 Task: Add a condition where "Priority Less than High" in unsolved tickets in your groups.
Action: Mouse moved to (159, 525)
Screenshot: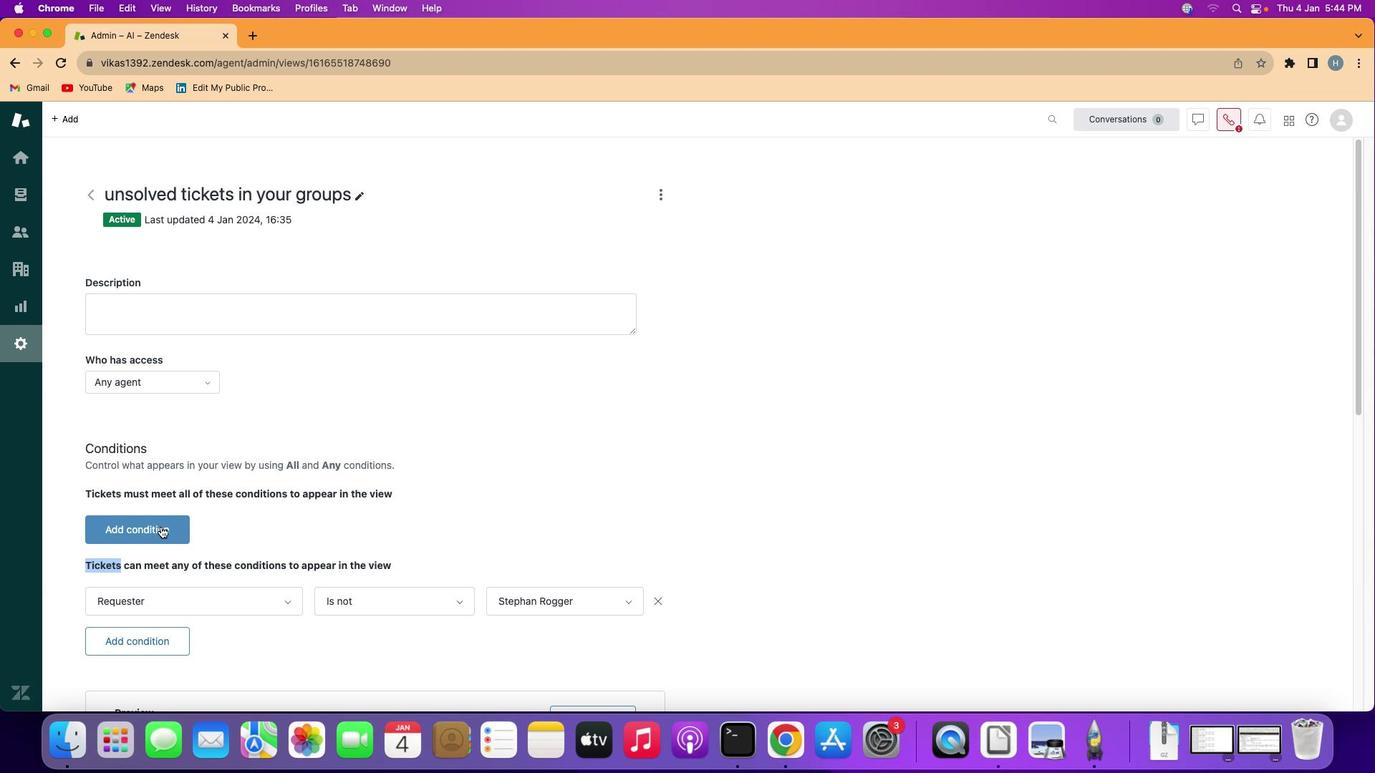
Action: Mouse pressed left at (159, 525)
Screenshot: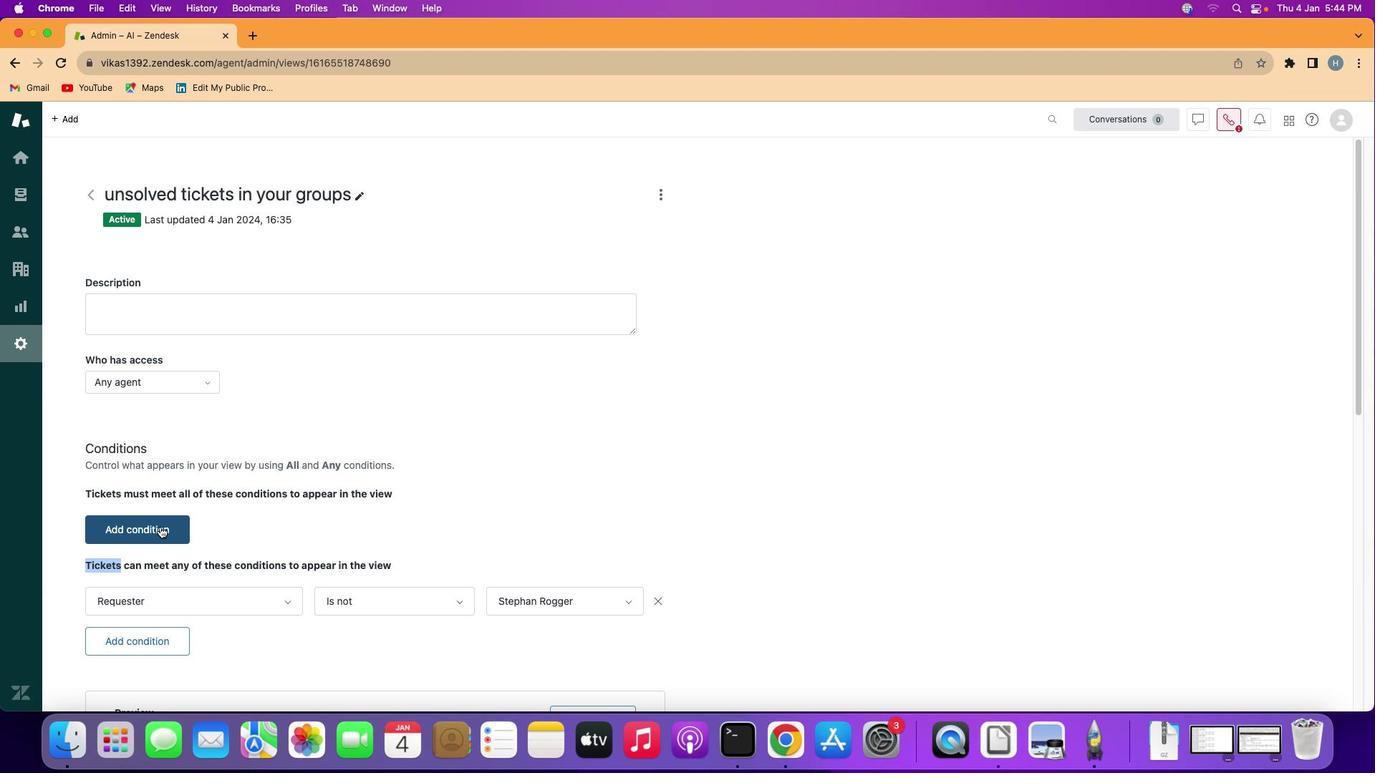 
Action: Mouse moved to (172, 525)
Screenshot: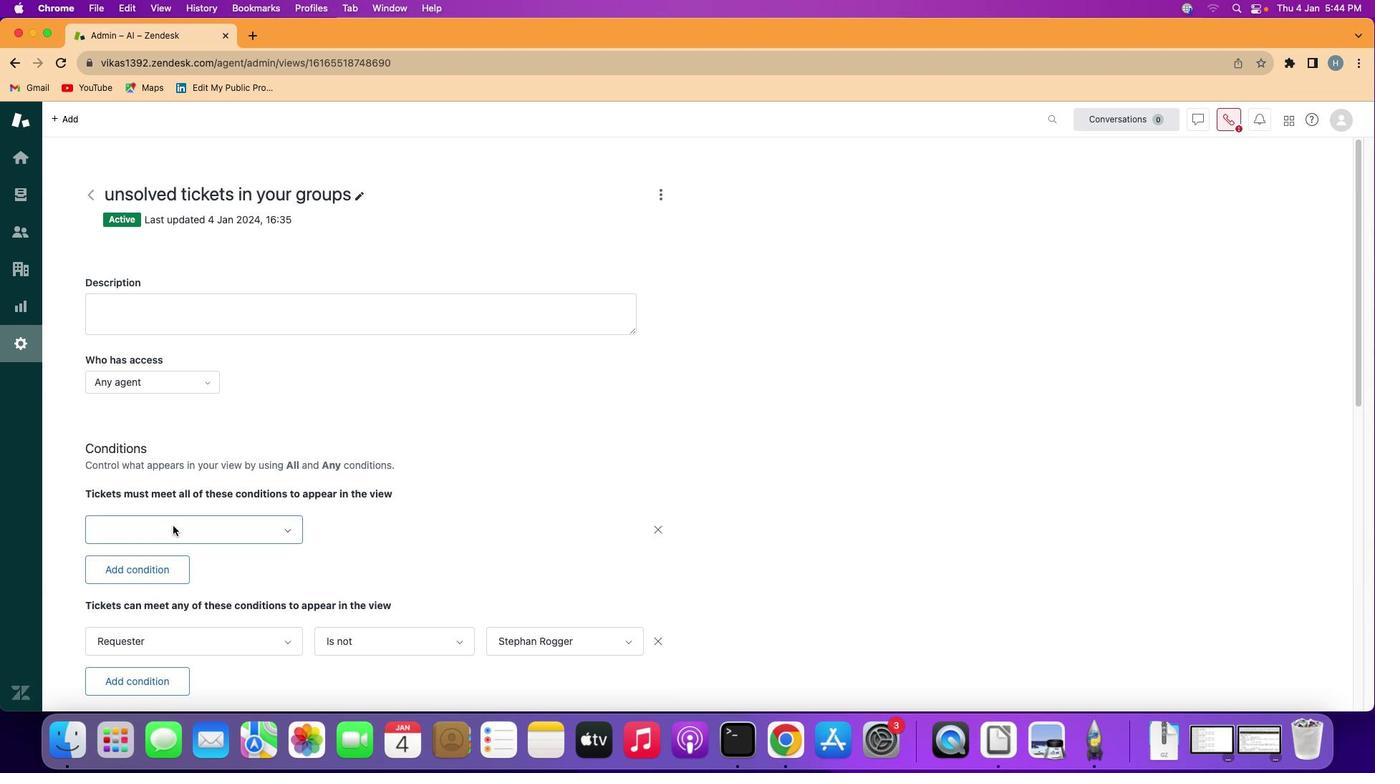 
Action: Mouse pressed left at (172, 525)
Screenshot: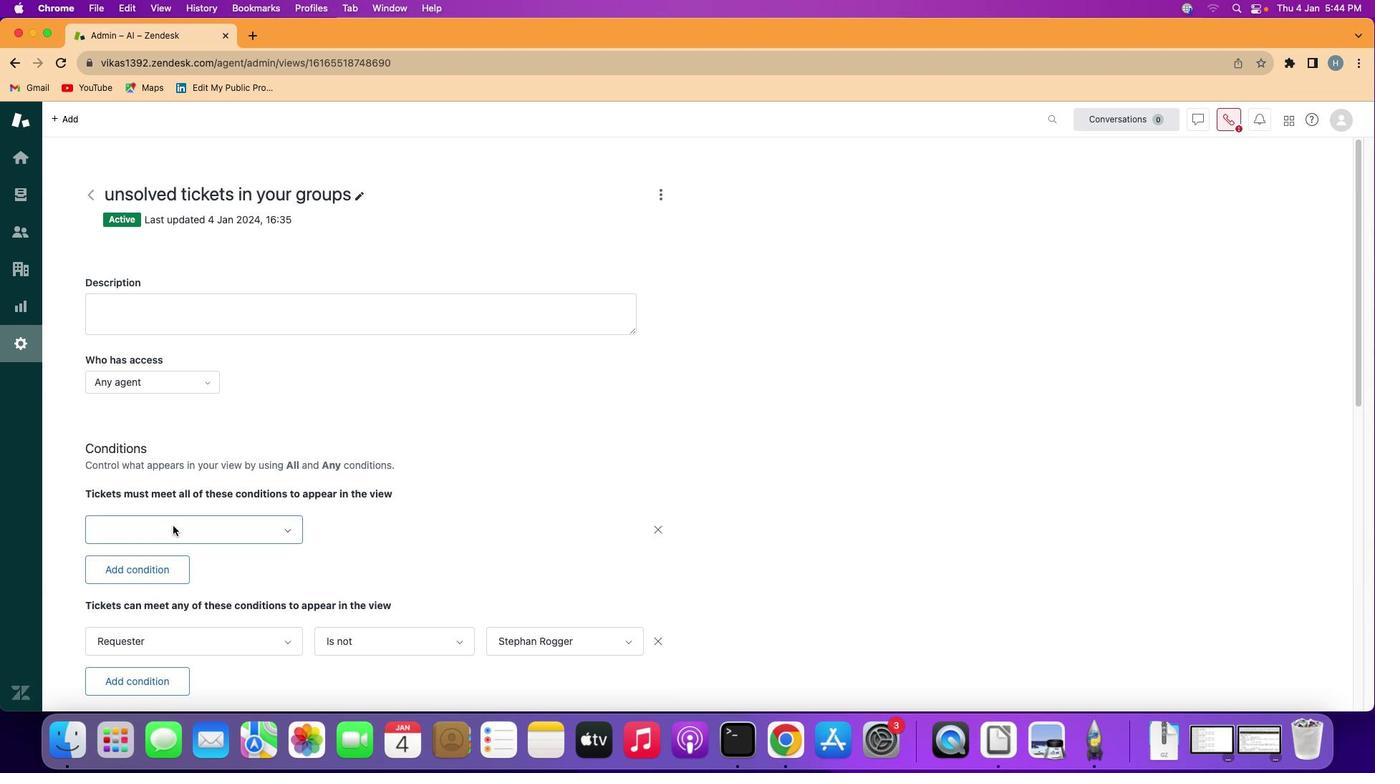 
Action: Mouse moved to (212, 398)
Screenshot: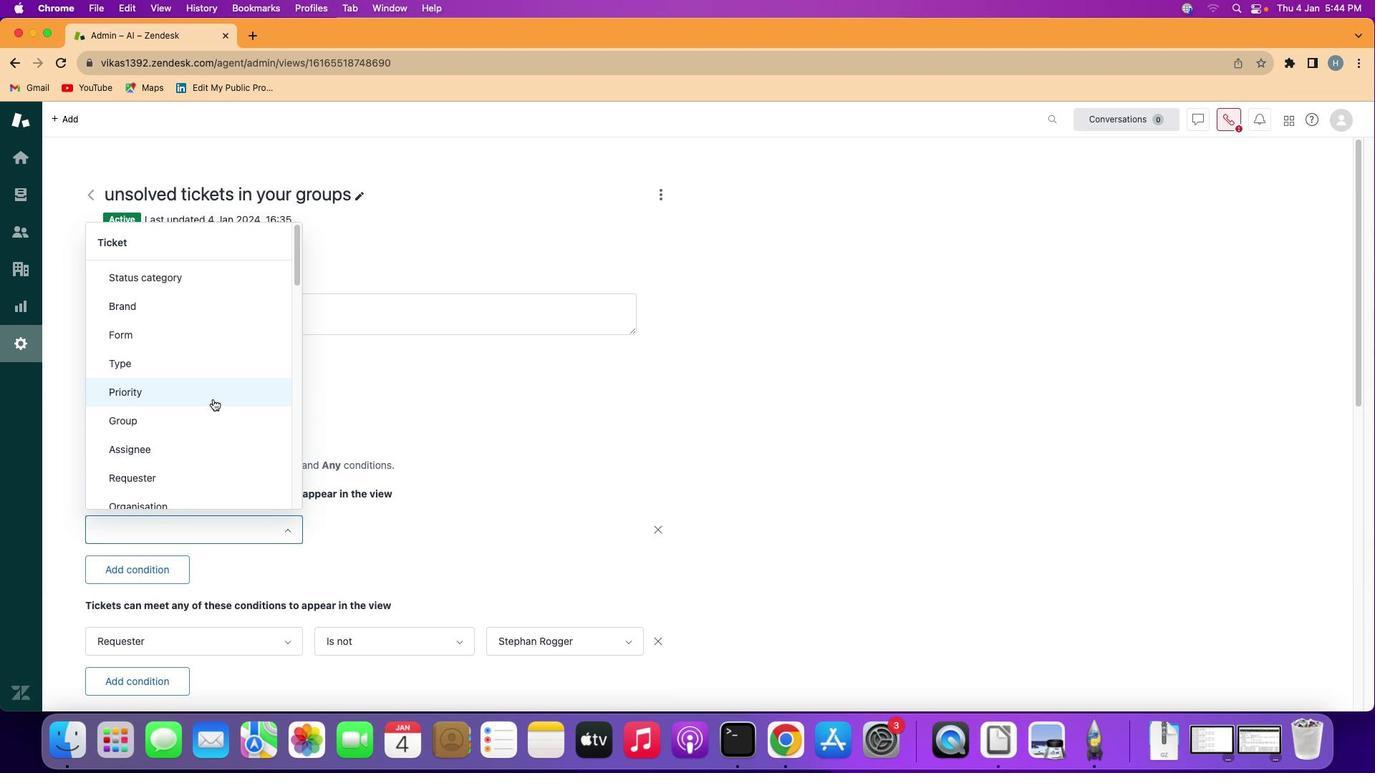 
Action: Mouse pressed left at (212, 398)
Screenshot: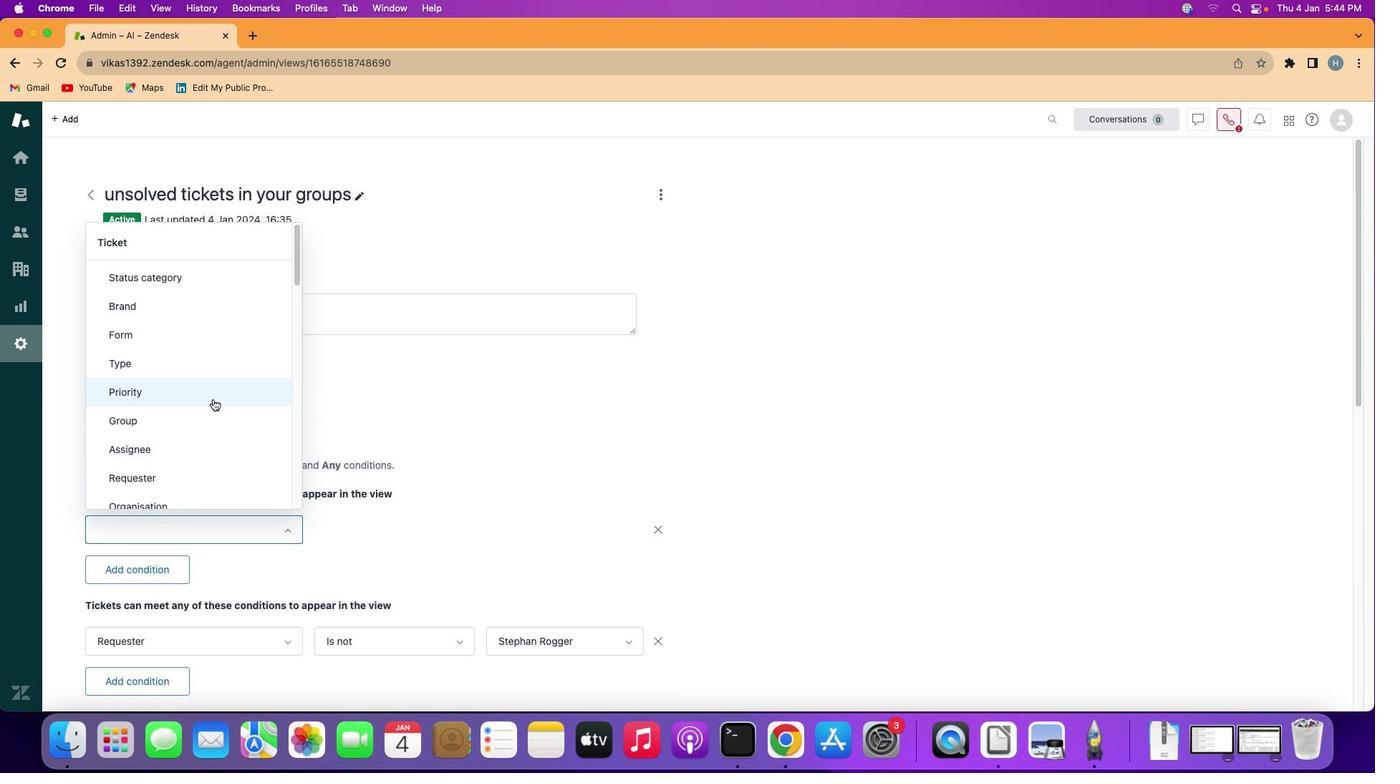
Action: Mouse moved to (387, 529)
Screenshot: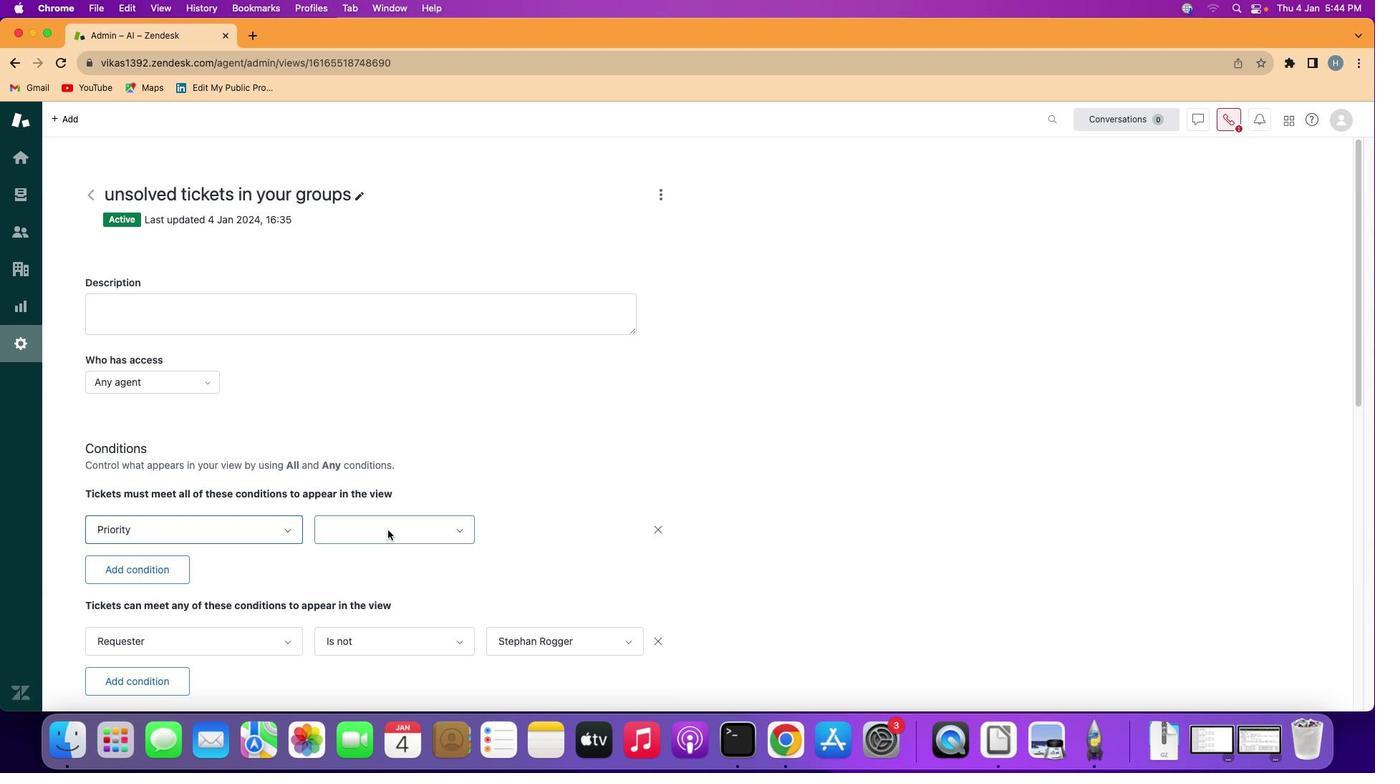 
Action: Mouse pressed left at (387, 529)
Screenshot: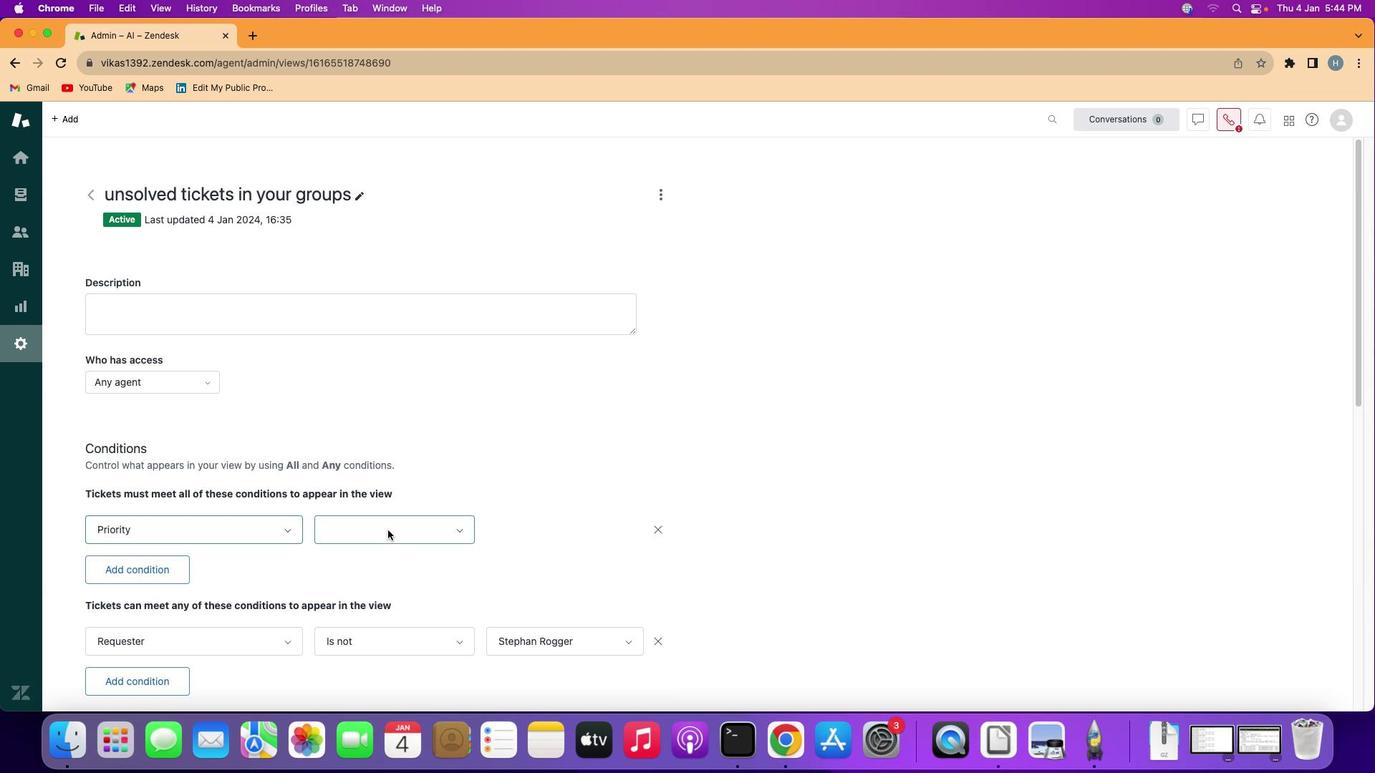 
Action: Mouse moved to (391, 621)
Screenshot: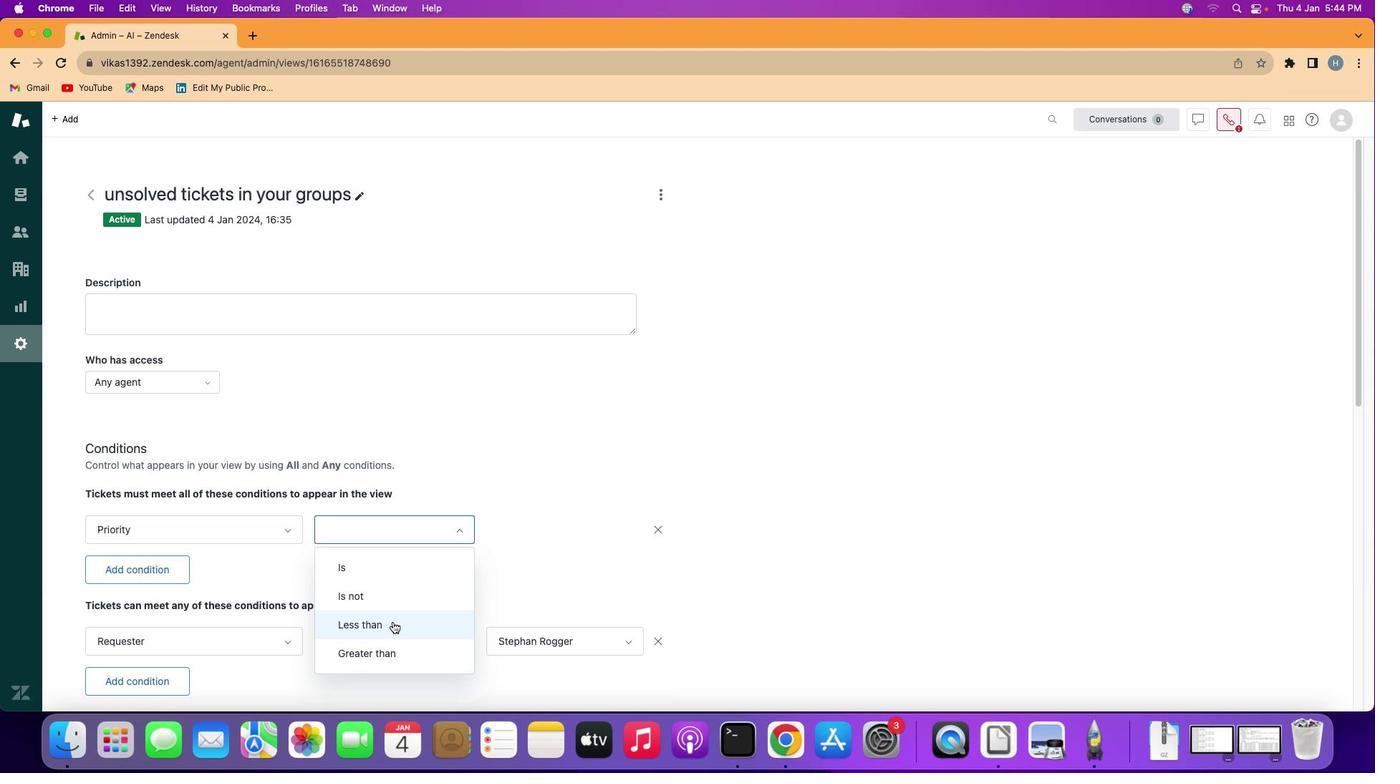 
Action: Mouse pressed left at (391, 621)
Screenshot: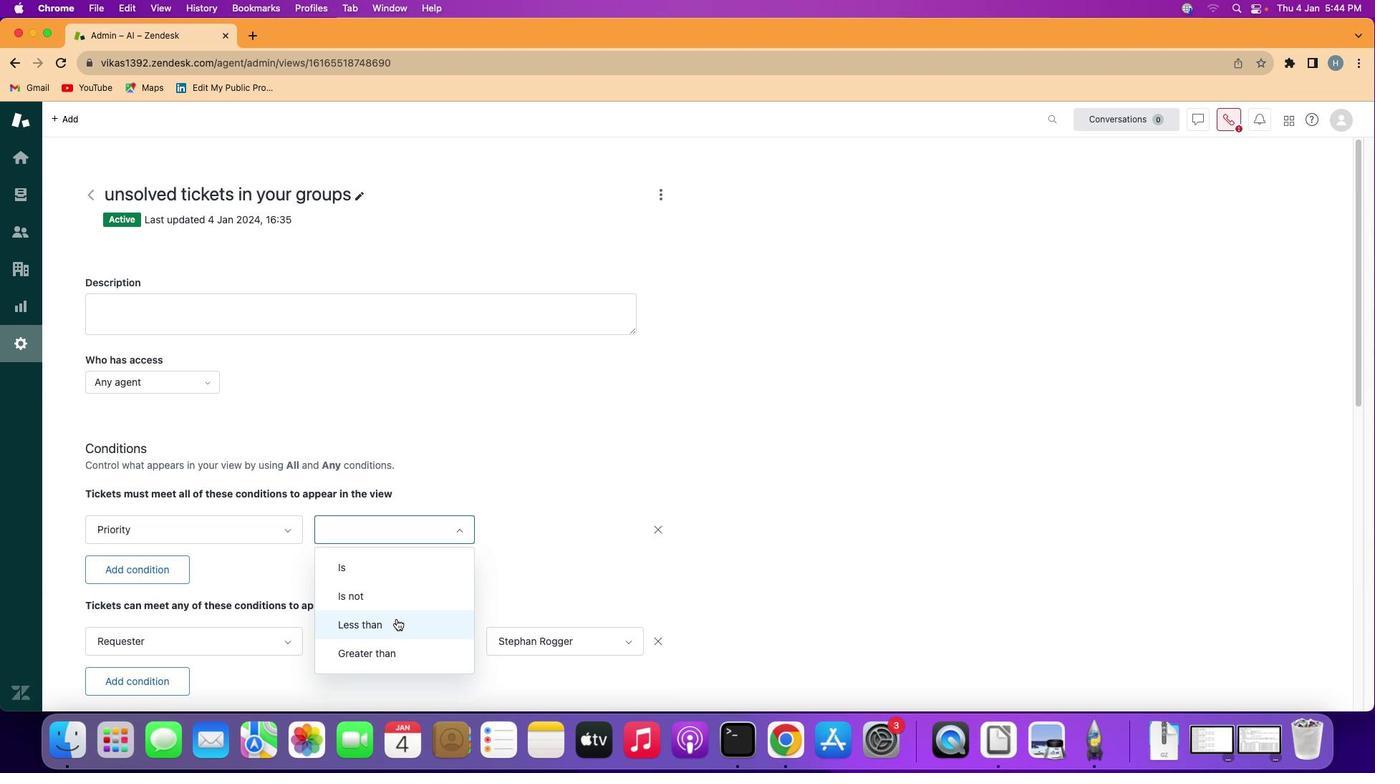 
Action: Mouse moved to (588, 530)
Screenshot: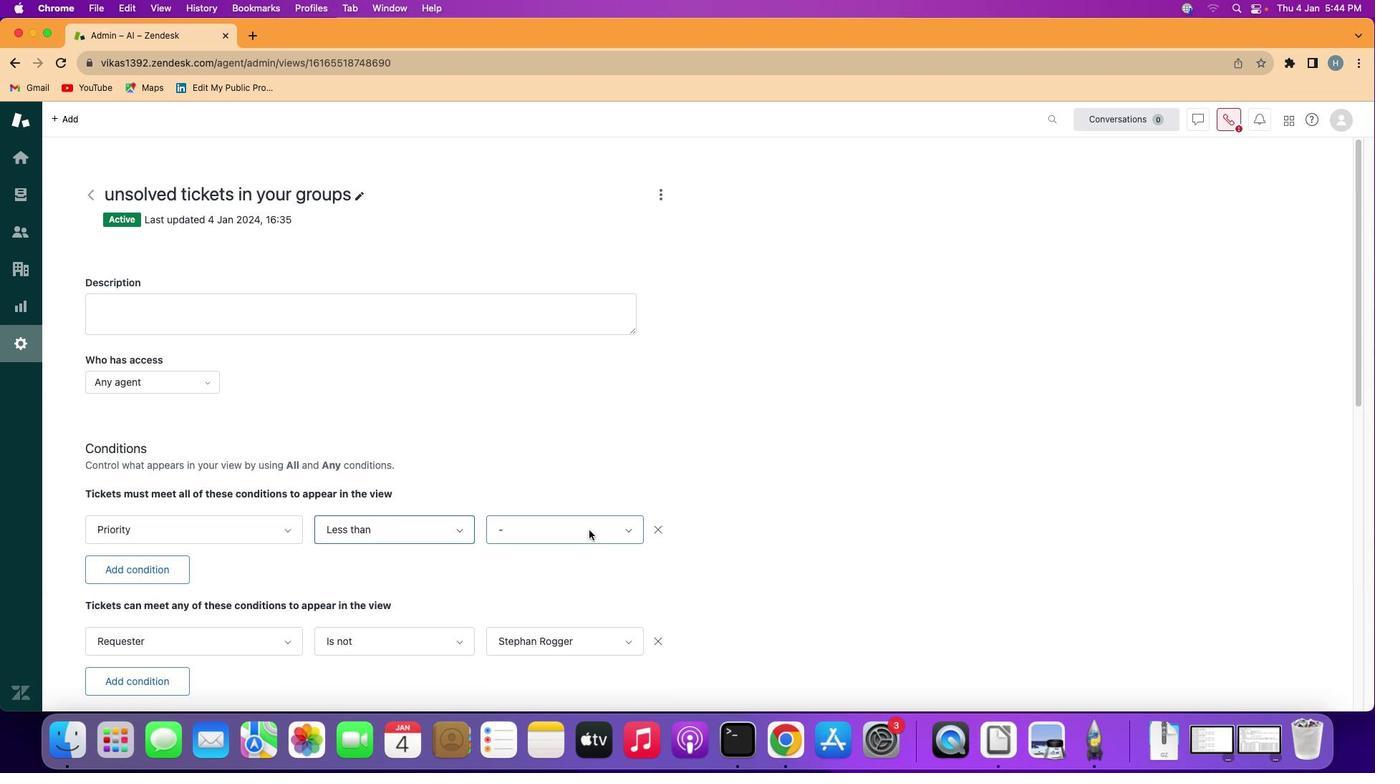 
Action: Mouse pressed left at (588, 530)
Screenshot: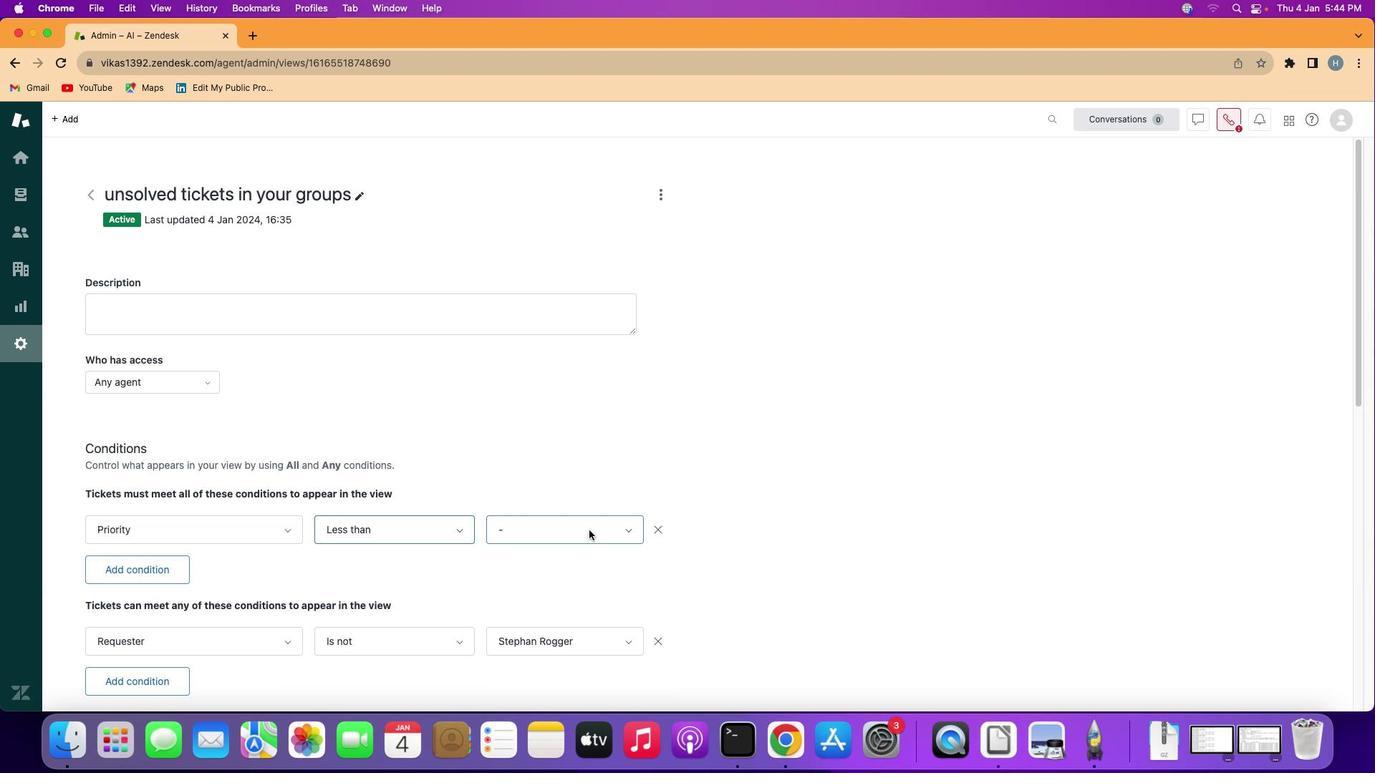 
Action: Mouse moved to (576, 649)
Screenshot: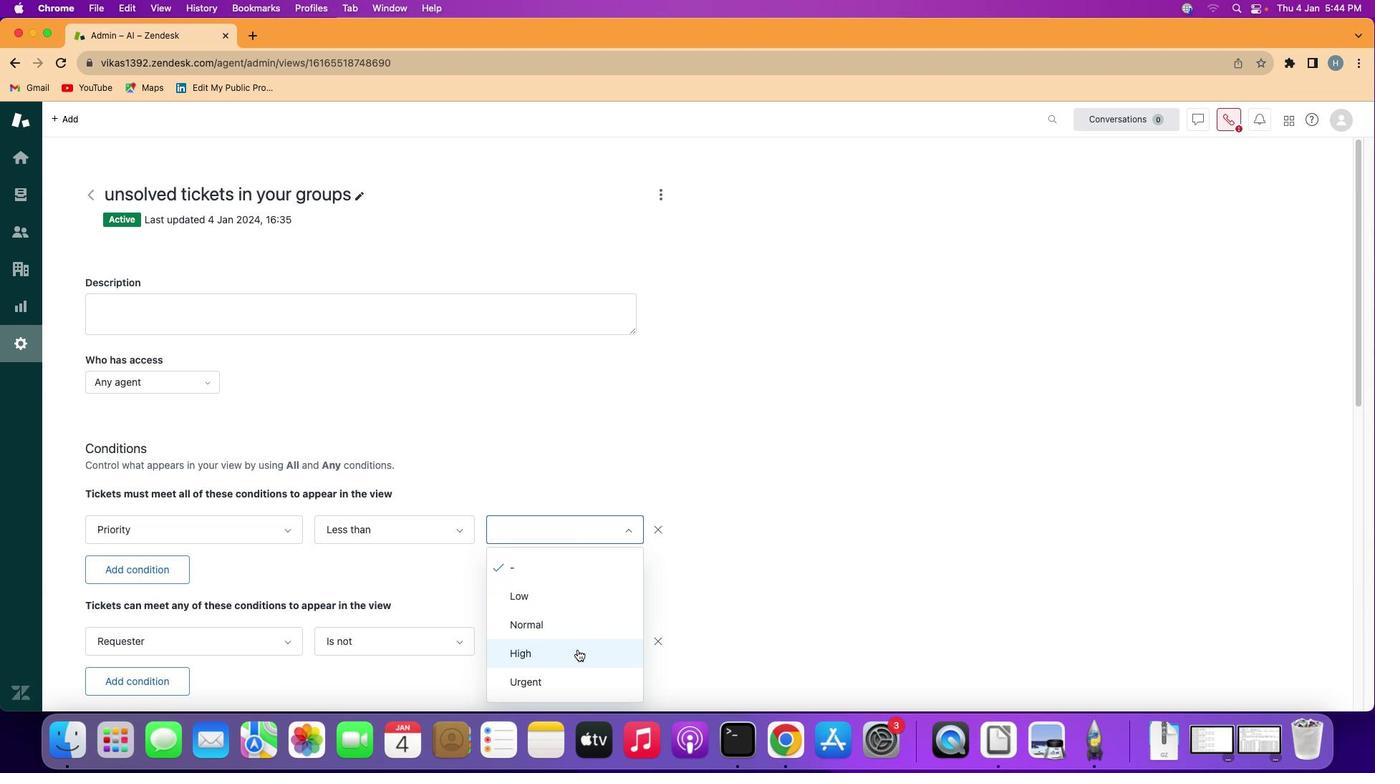 
Action: Mouse pressed left at (576, 649)
Screenshot: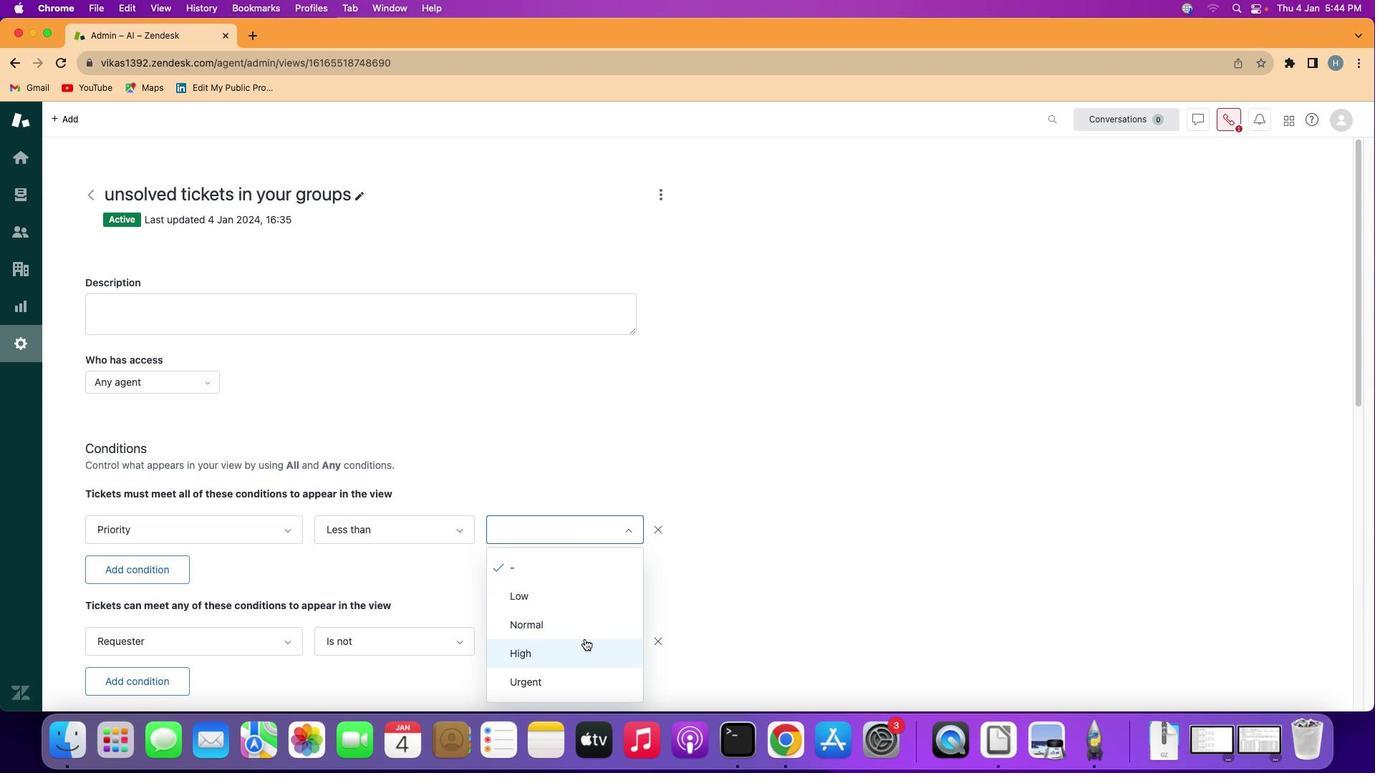 
Action: Mouse moved to (742, 512)
Screenshot: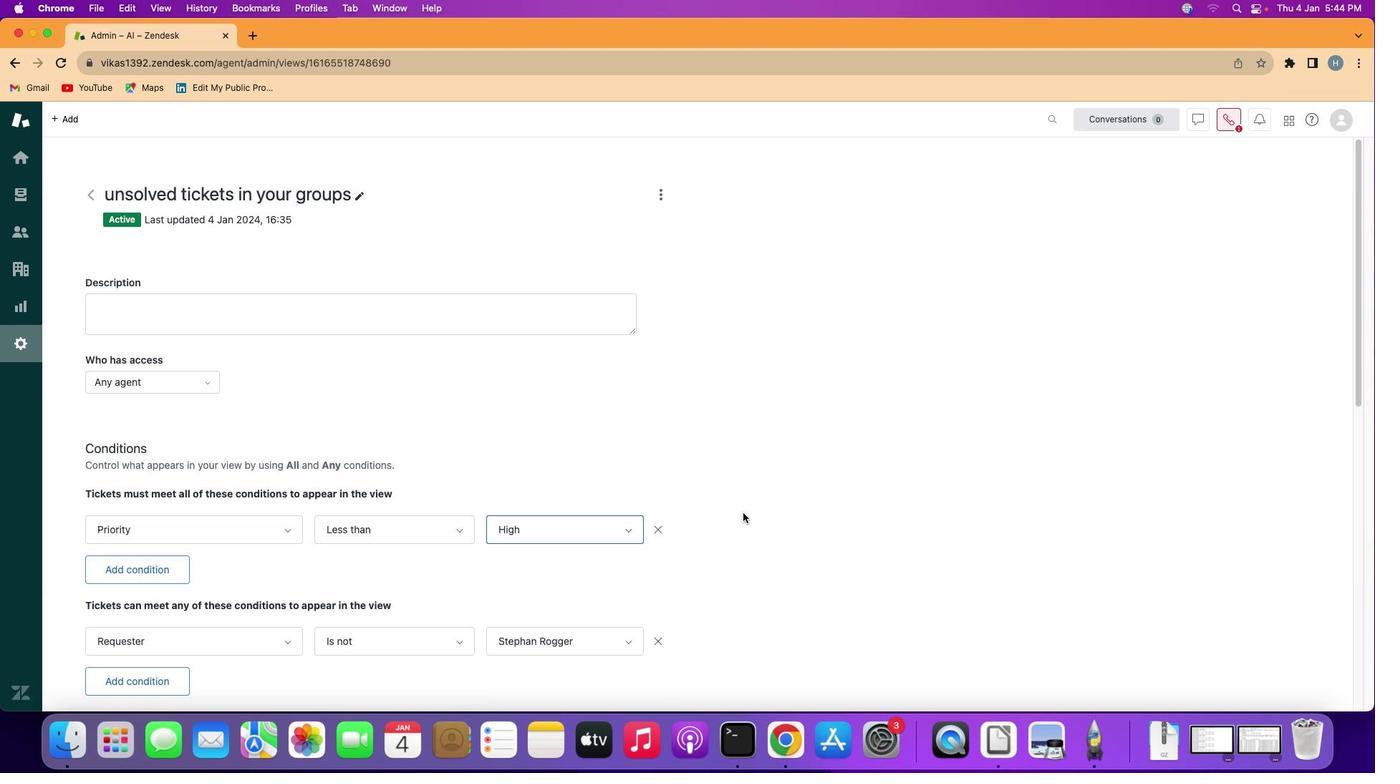 
